 Task: Create ChildIssue0048 as Child Issue of Issue Issue0024 in Backlog  in Scrum Project Project0005 in Jira
Action: Mouse moved to (480, 542)
Screenshot: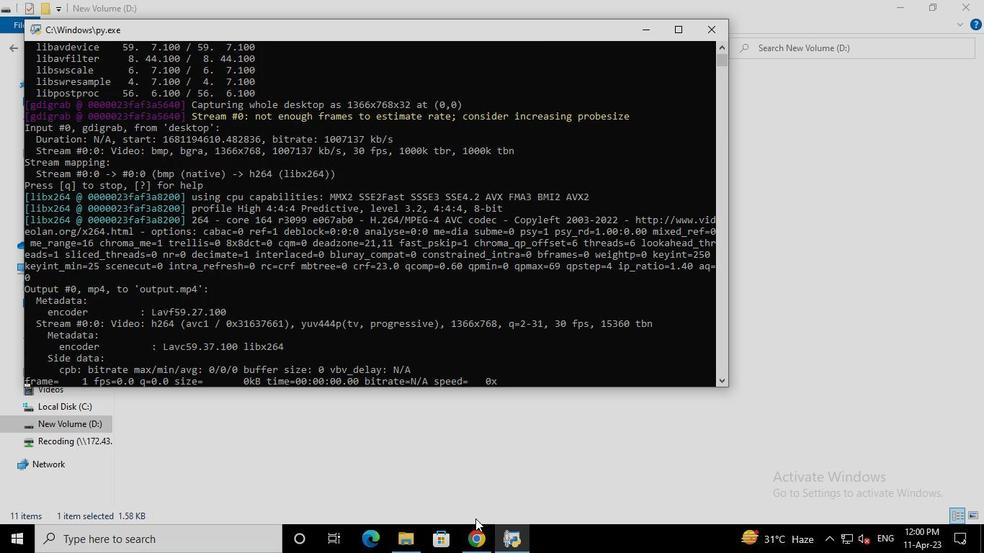 
Action: Mouse pressed left at (480, 542)
Screenshot: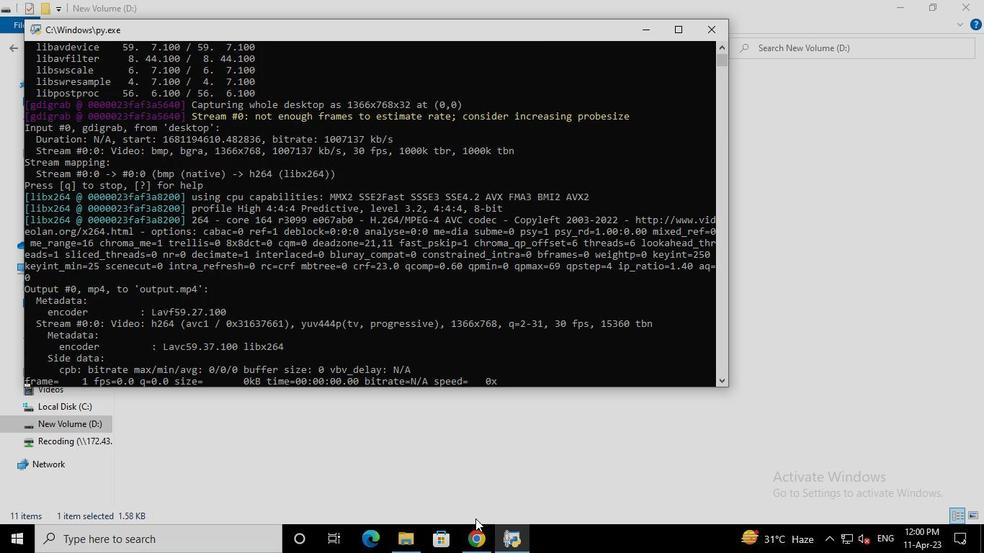 
Action: Mouse moved to (93, 224)
Screenshot: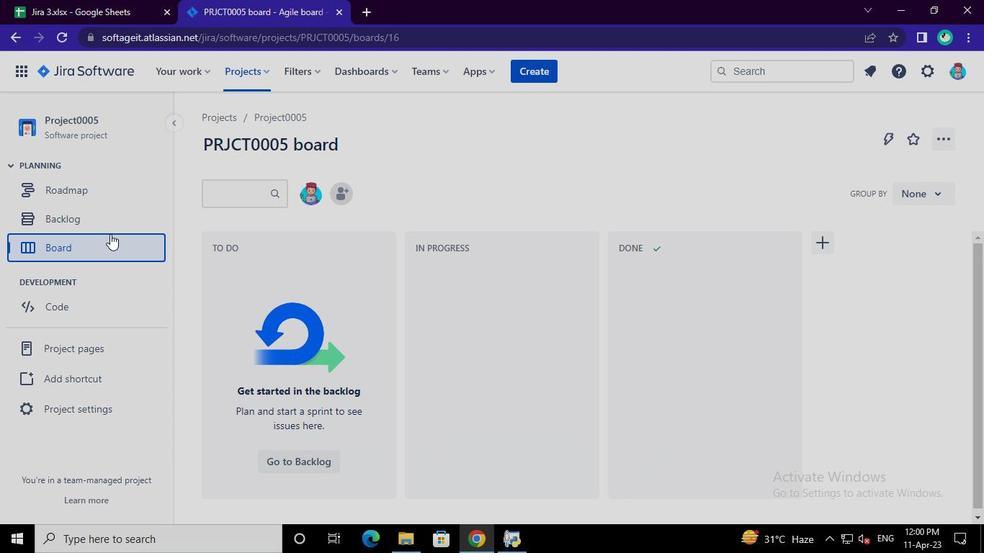 
Action: Mouse pressed left at (93, 224)
Screenshot: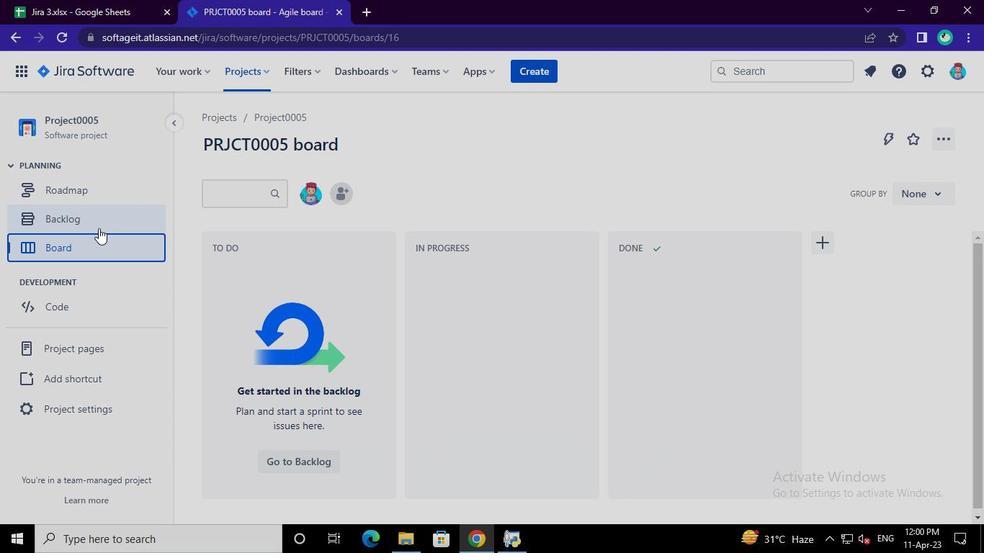 
Action: Mouse moved to (325, 409)
Screenshot: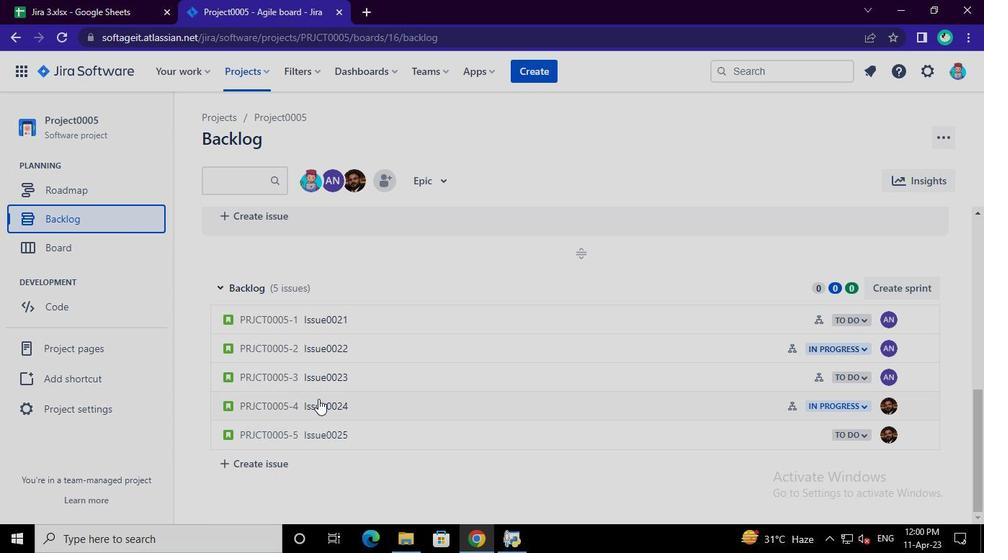 
Action: Mouse pressed left at (325, 409)
Screenshot: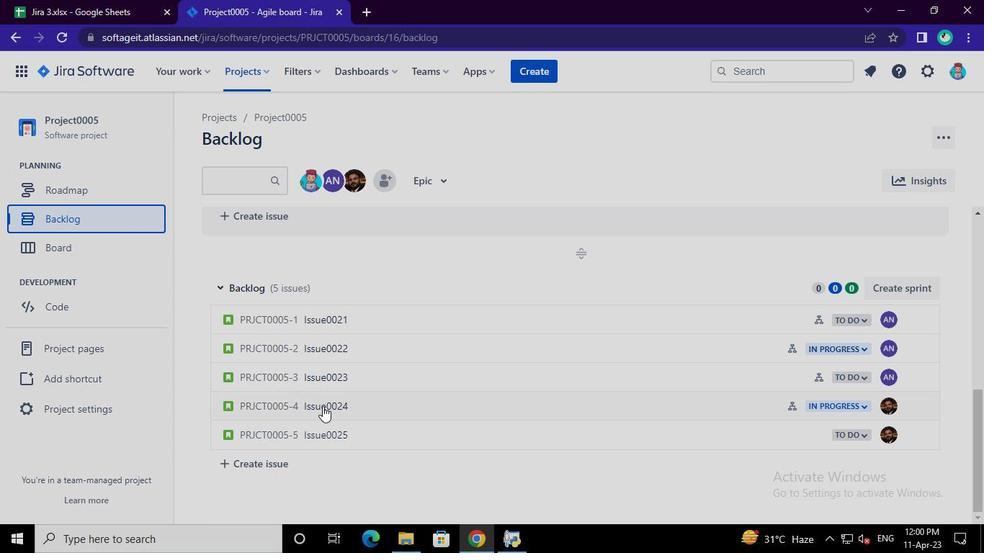 
Action: Mouse moved to (729, 286)
Screenshot: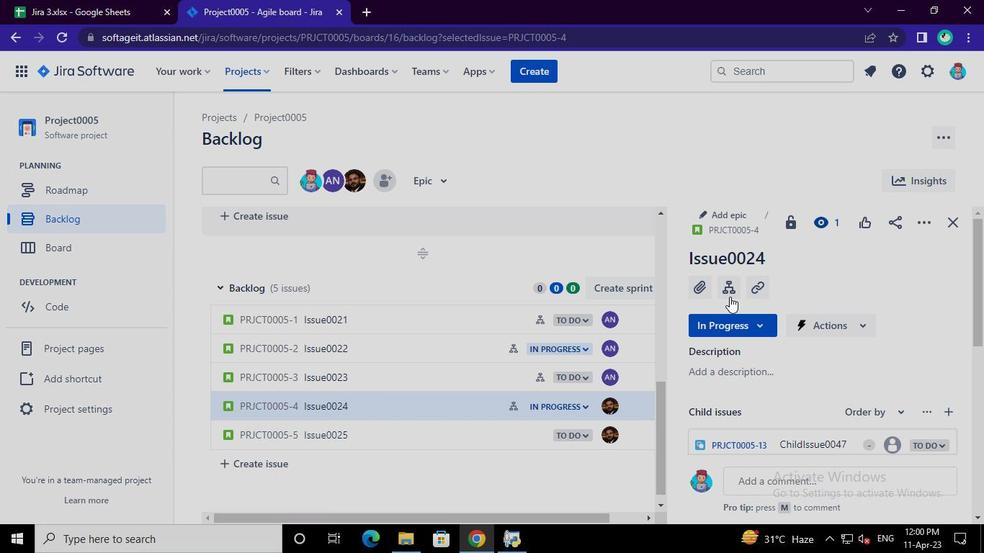 
Action: Mouse pressed left at (729, 286)
Screenshot: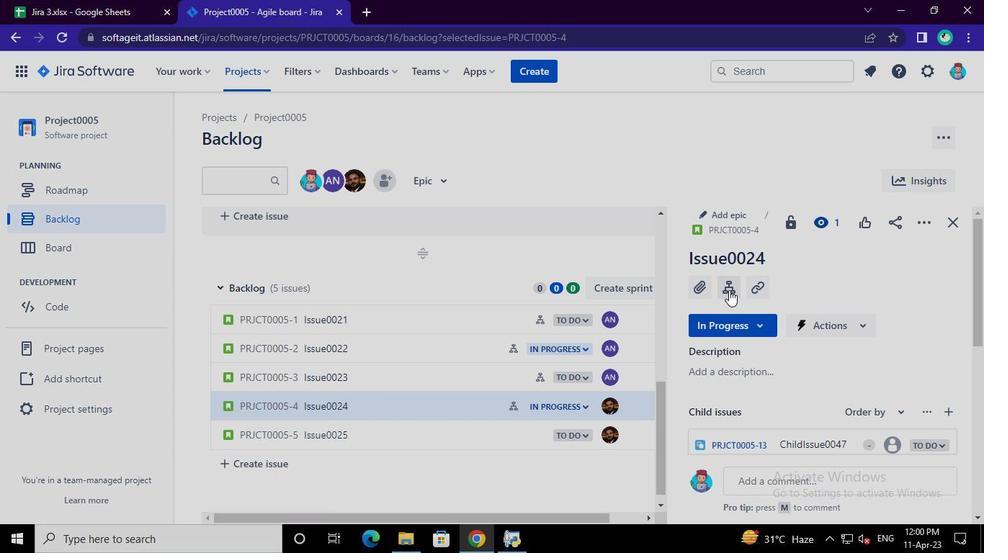 
Action: Mouse moved to (747, 349)
Screenshot: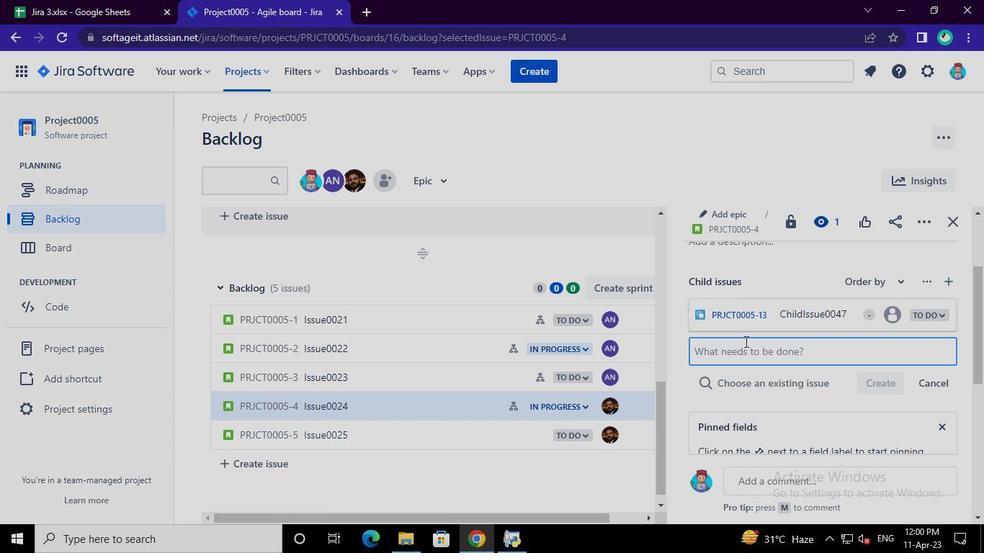 
Action: Mouse pressed left at (747, 349)
Screenshot: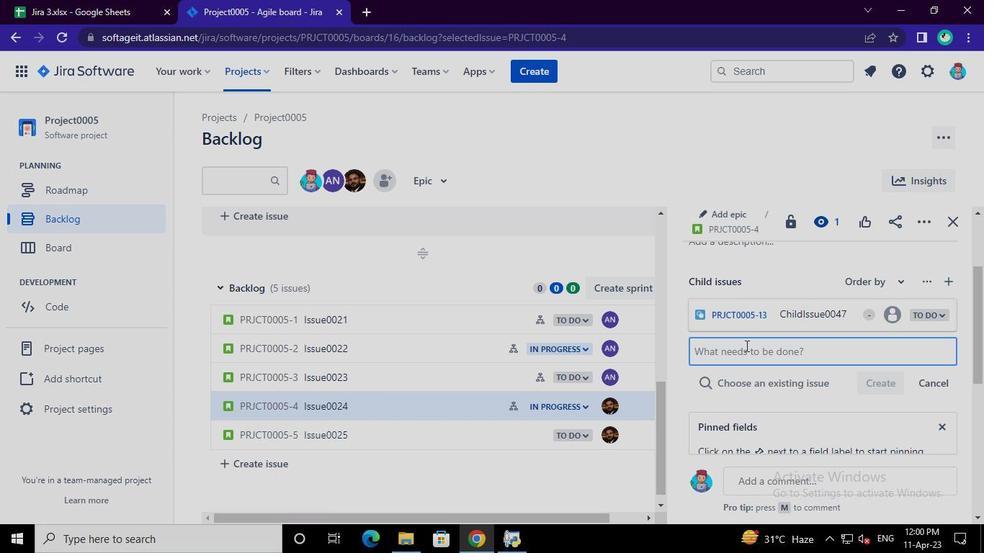 
Action: Mouse moved to (753, 348)
Screenshot: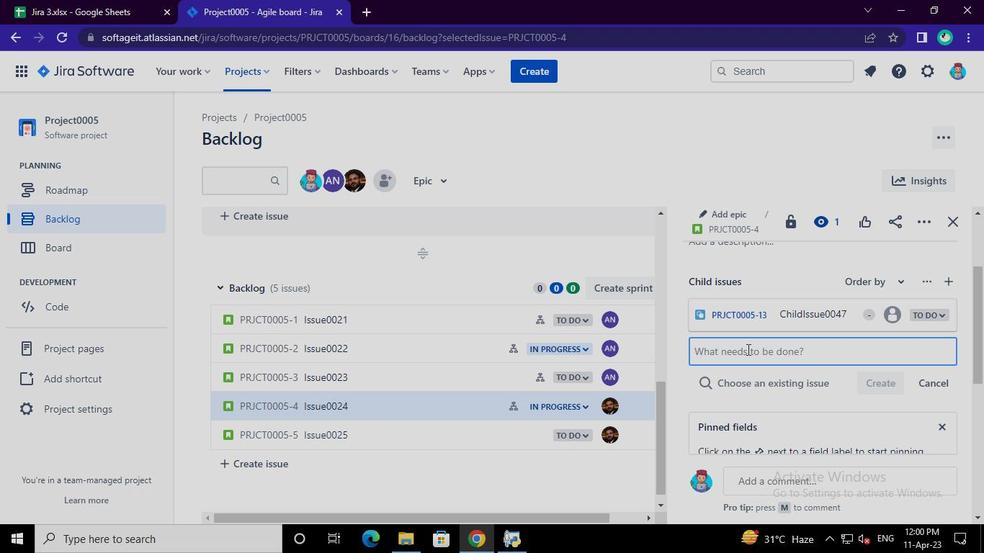 
Action: Keyboard Key.shift
Screenshot: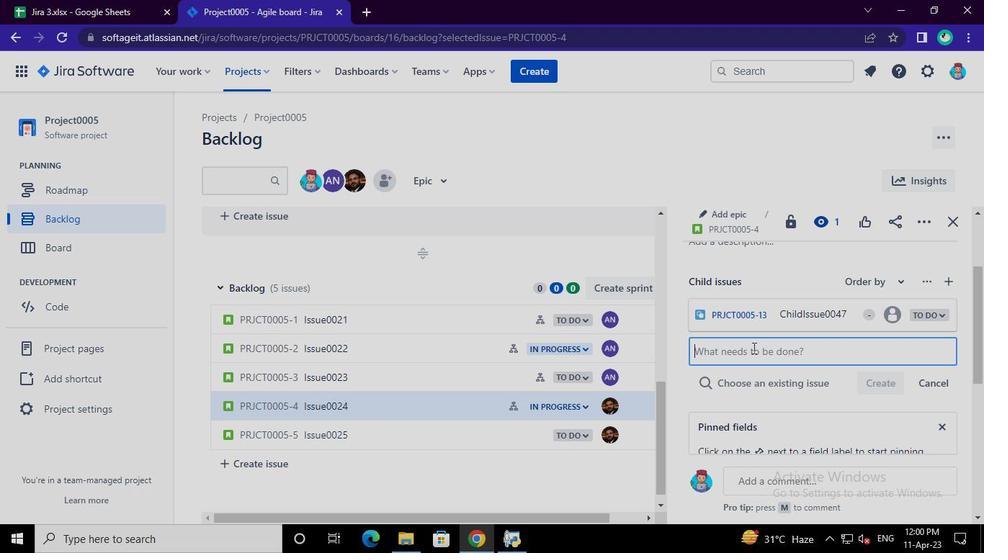 
Action: Keyboard C
Screenshot: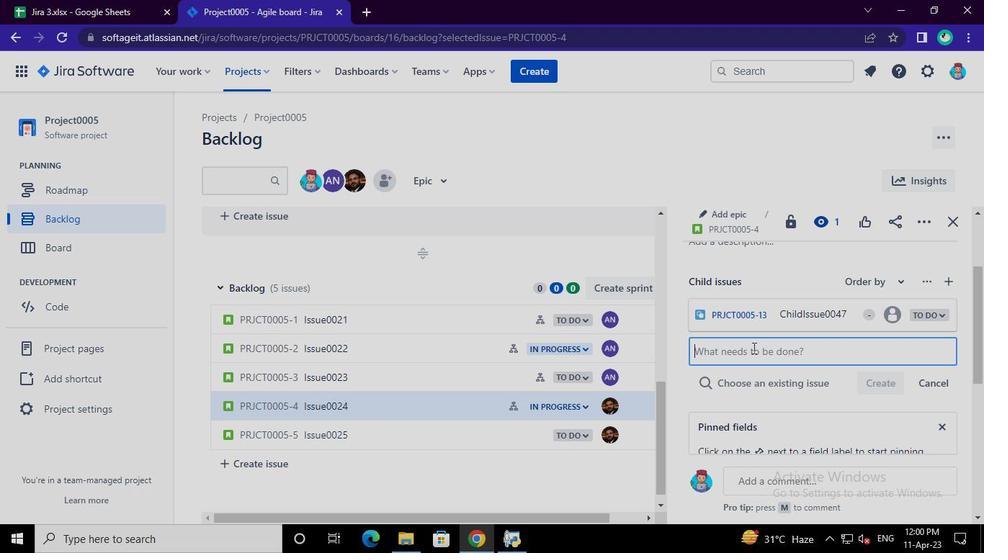 
Action: Keyboard h
Screenshot: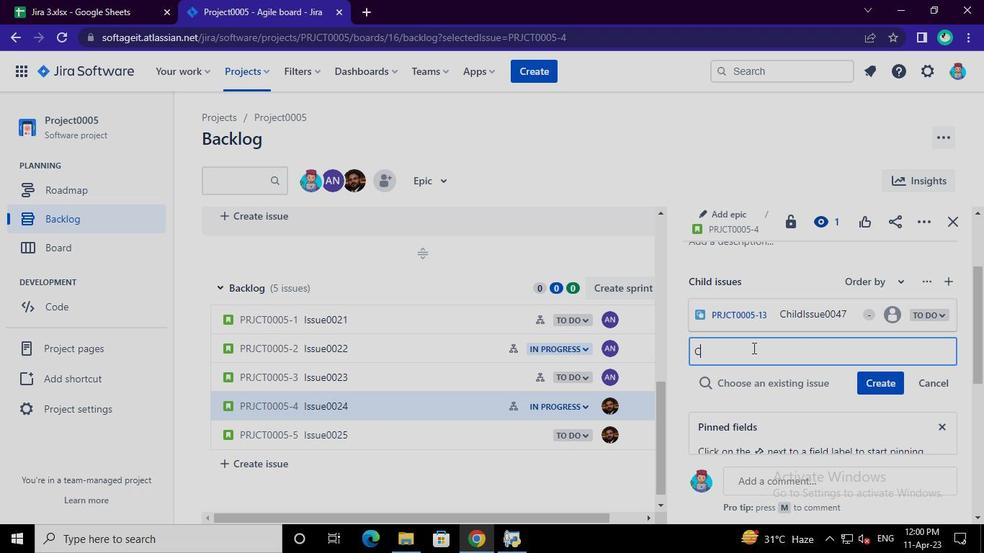 
Action: Keyboard i
Screenshot: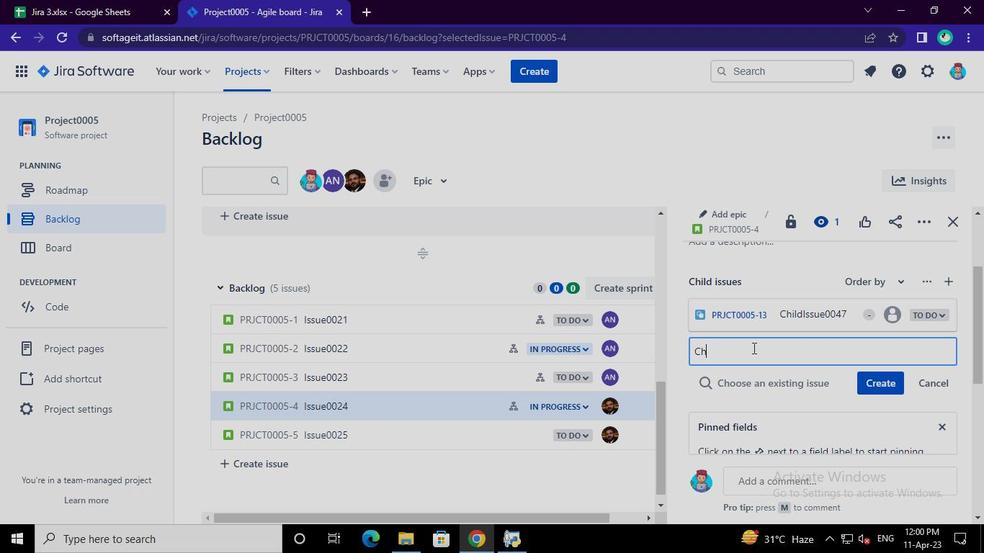 
Action: Keyboard l
Screenshot: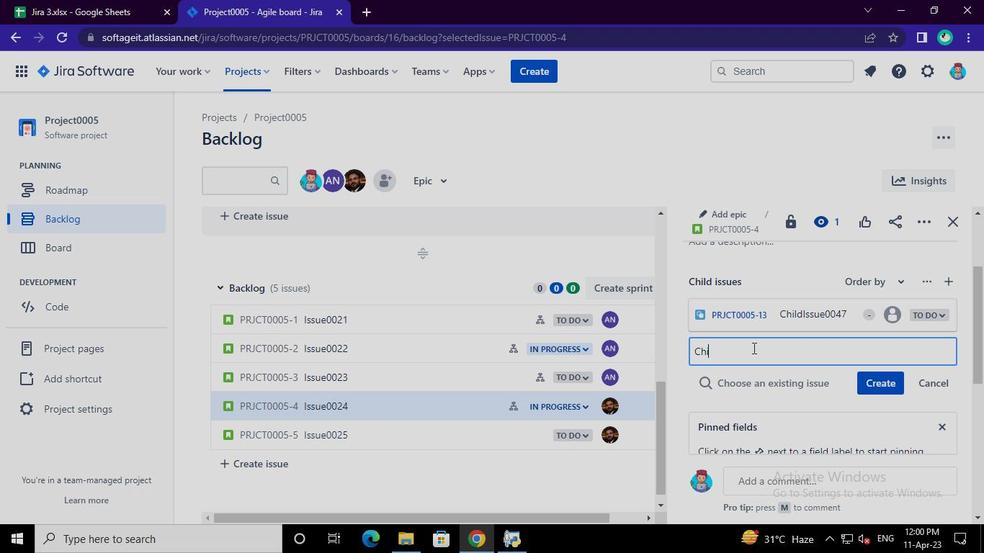 
Action: Keyboard d
Screenshot: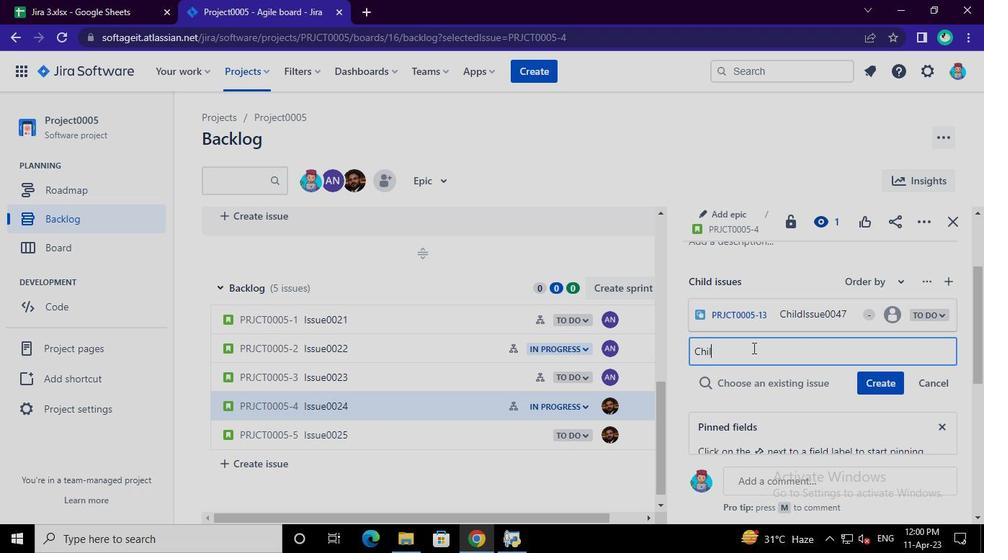 
Action: Keyboard Key.shift
Screenshot: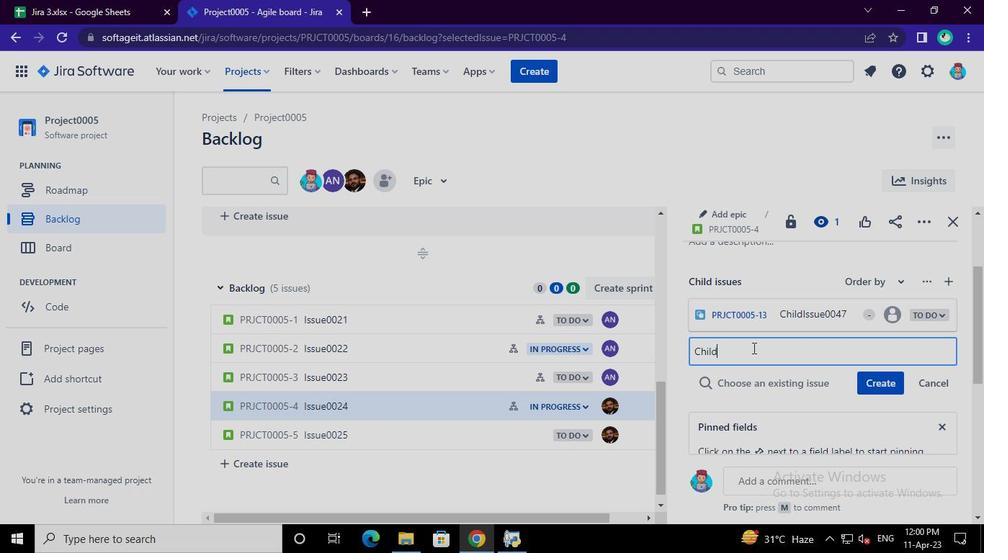 
Action: Keyboard I
Screenshot: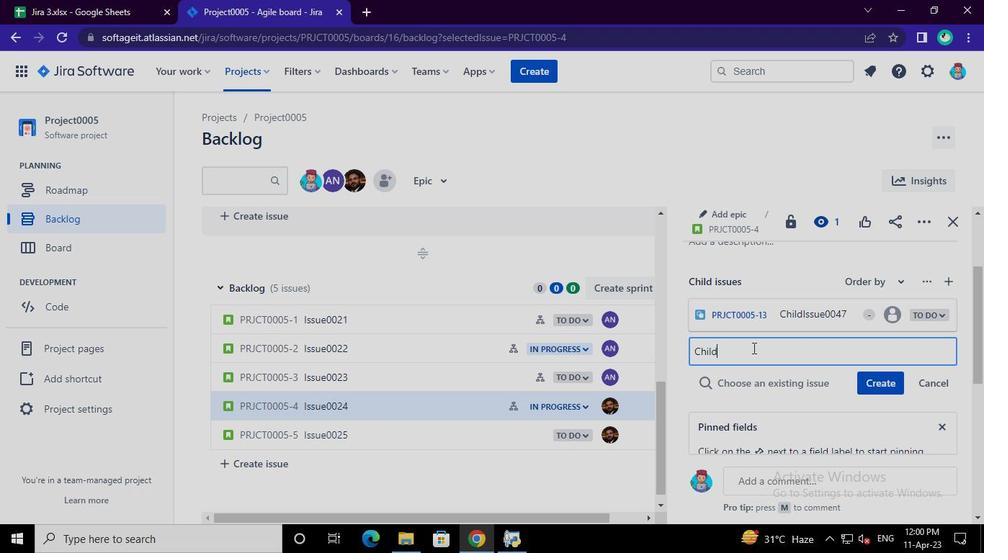 
Action: Keyboard s
Screenshot: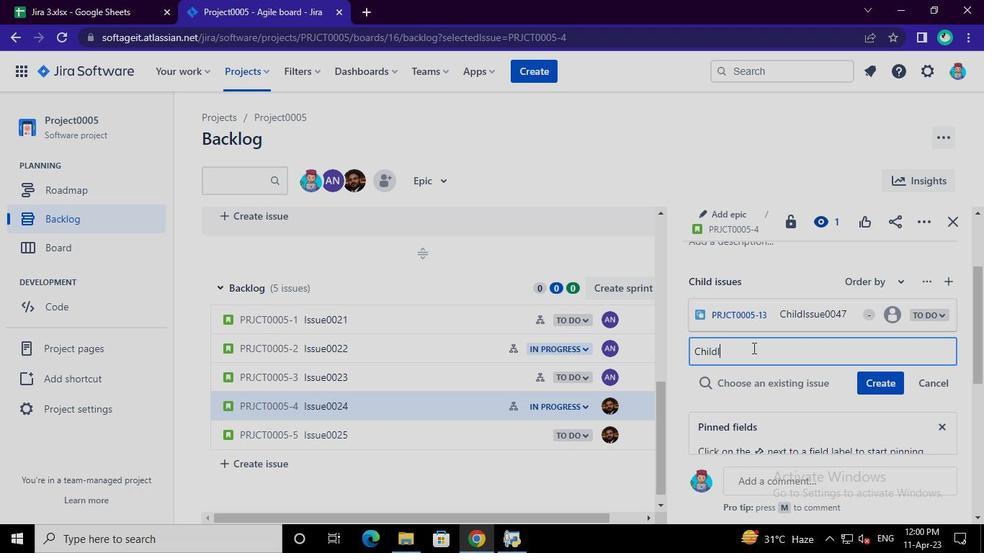 
Action: Keyboard s
Screenshot: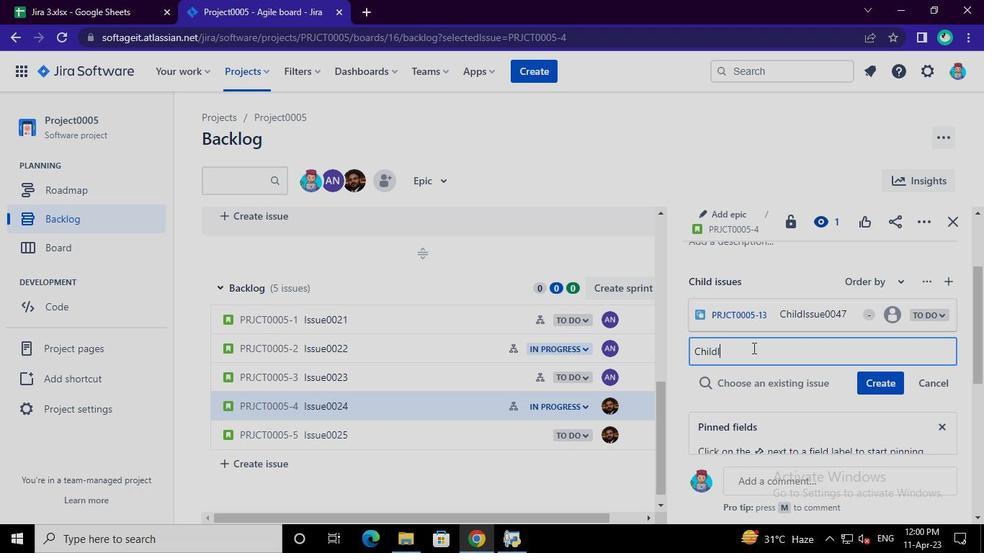 
Action: Keyboard u
Screenshot: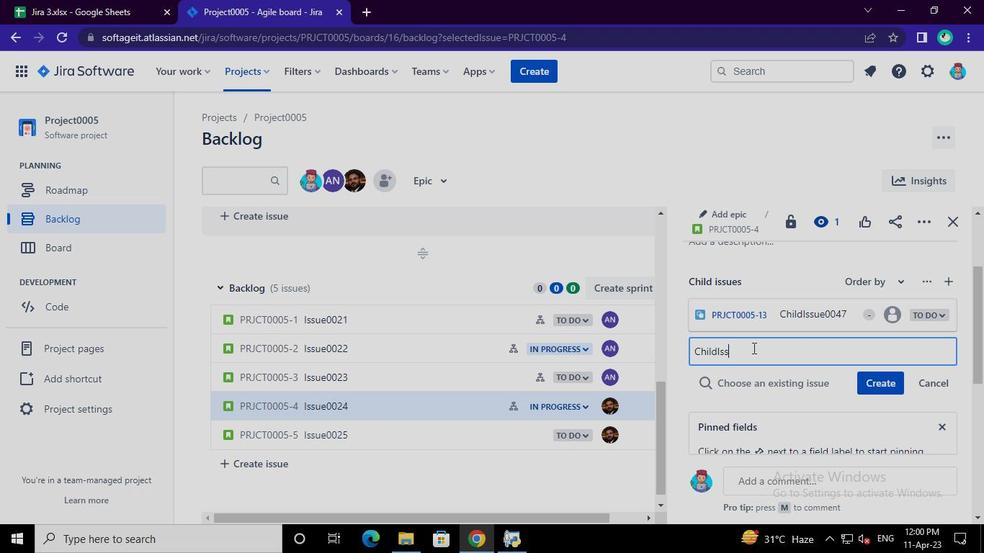 
Action: Keyboard e
Screenshot: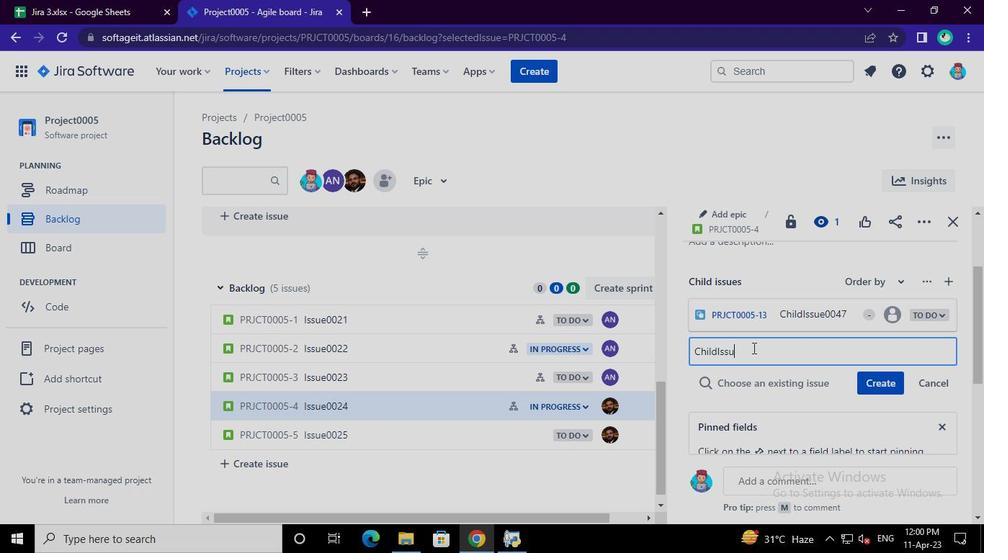 
Action: Keyboard <96>
Screenshot: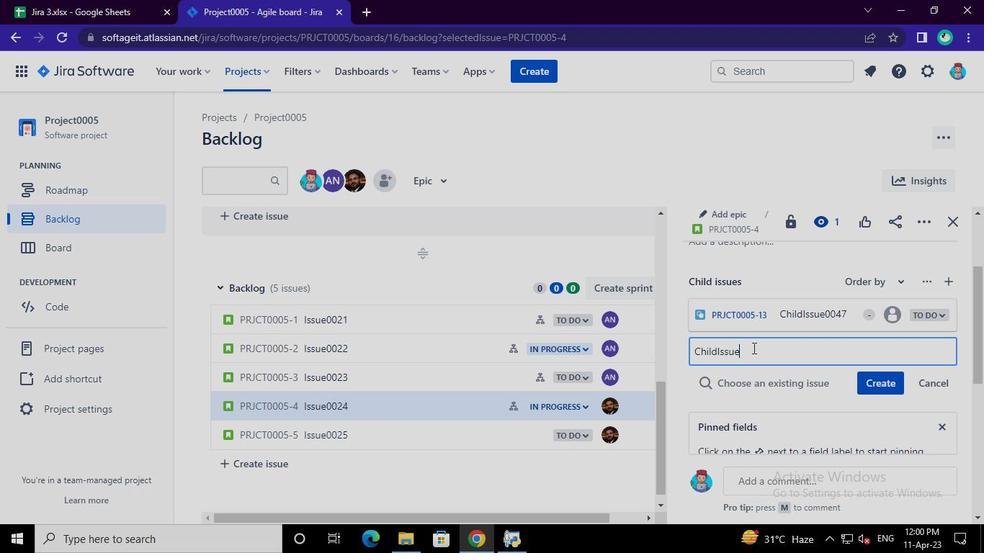 
Action: Keyboard <96>
Screenshot: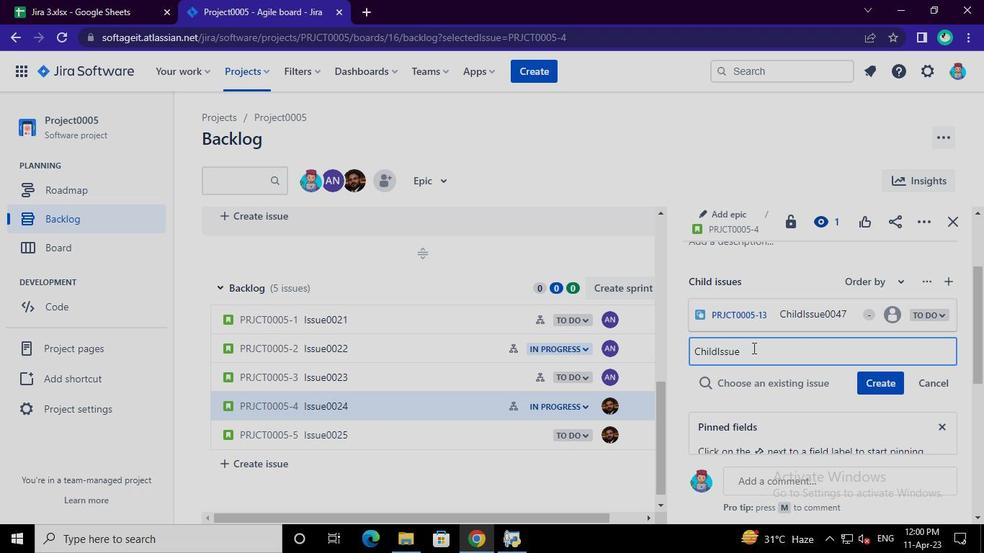 
Action: Keyboard <100>
Screenshot: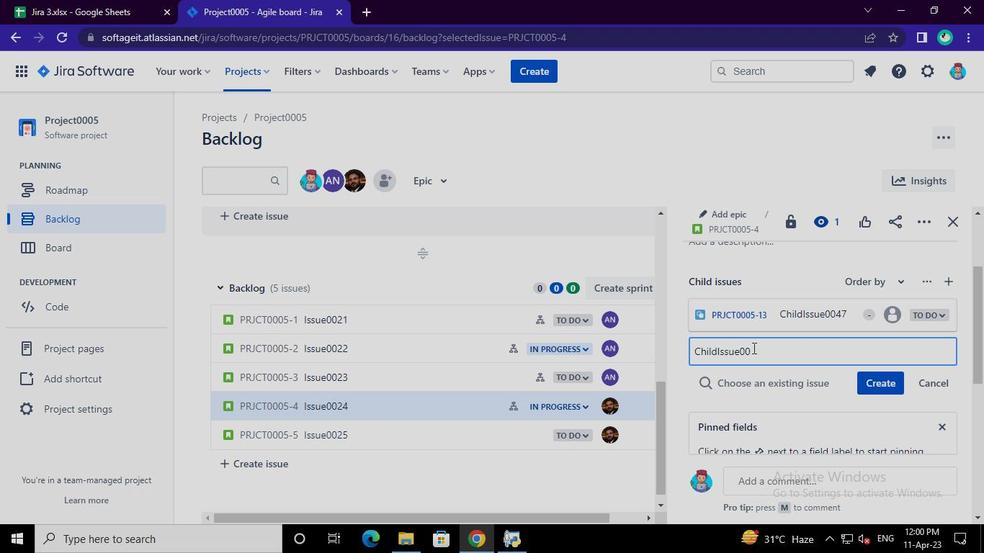 
Action: Keyboard <104>
Screenshot: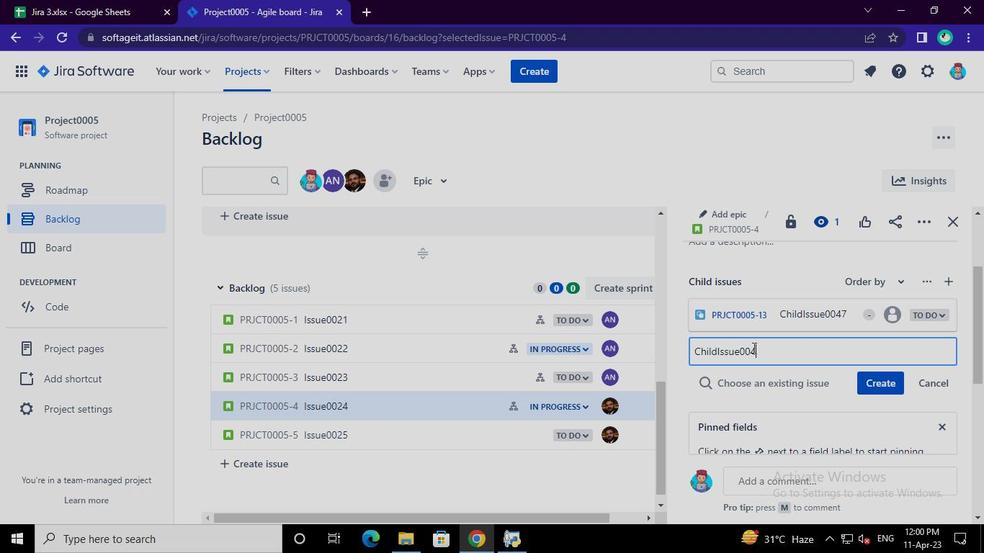 
Action: Mouse moved to (868, 380)
Screenshot: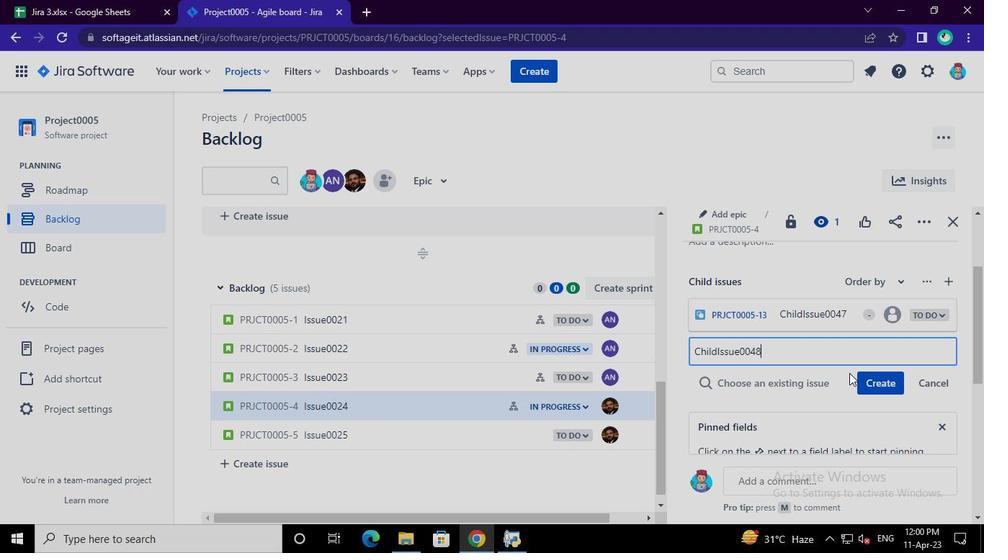 
Action: Mouse pressed left at (868, 380)
Screenshot: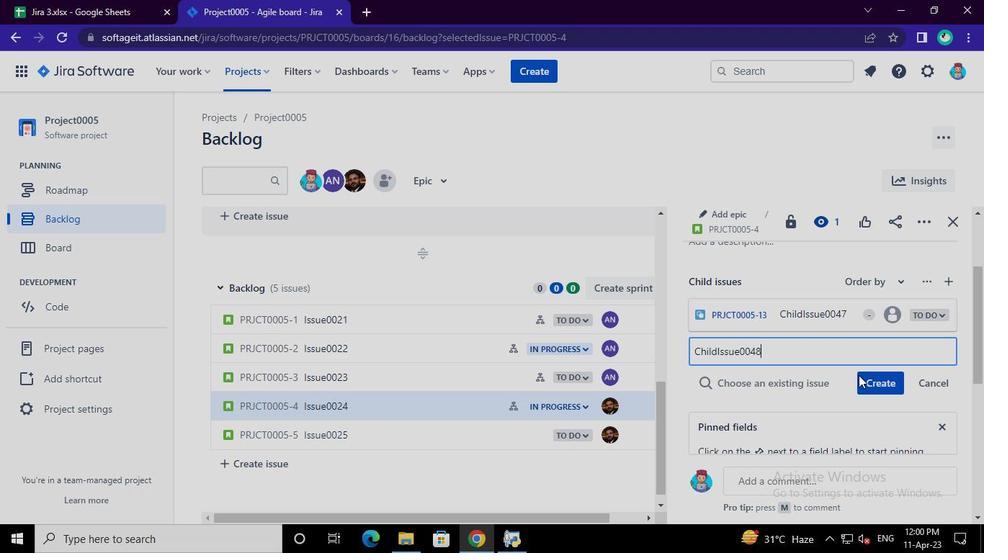 
Action: Mouse moved to (519, 542)
Screenshot: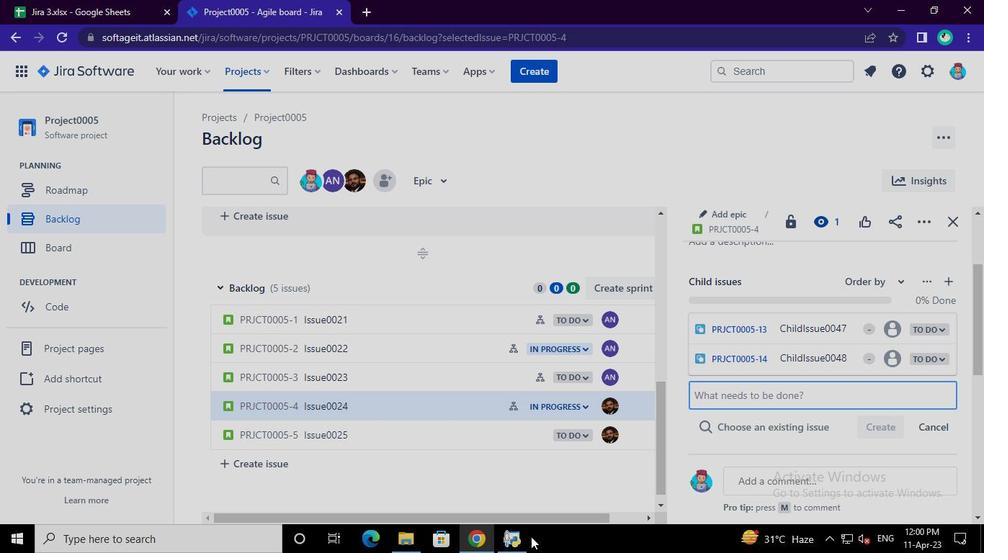
Action: Mouse pressed left at (519, 542)
Screenshot: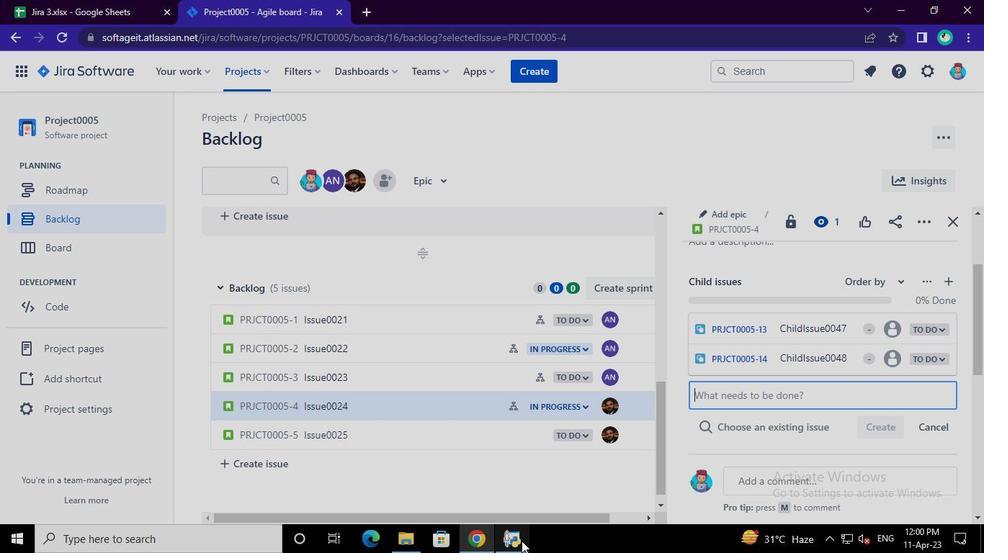
Action: Mouse moved to (722, 24)
Screenshot: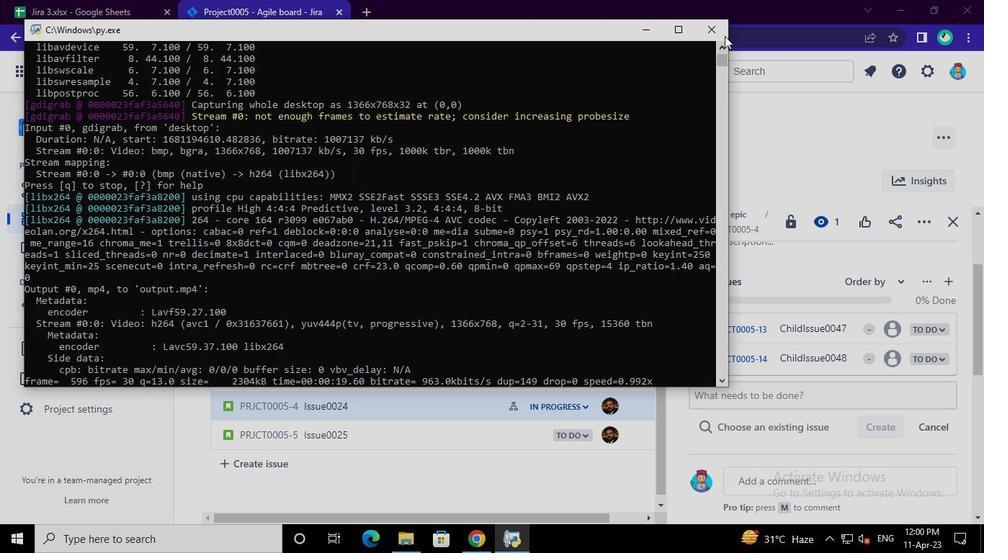 
Action: Mouse pressed left at (722, 24)
Screenshot: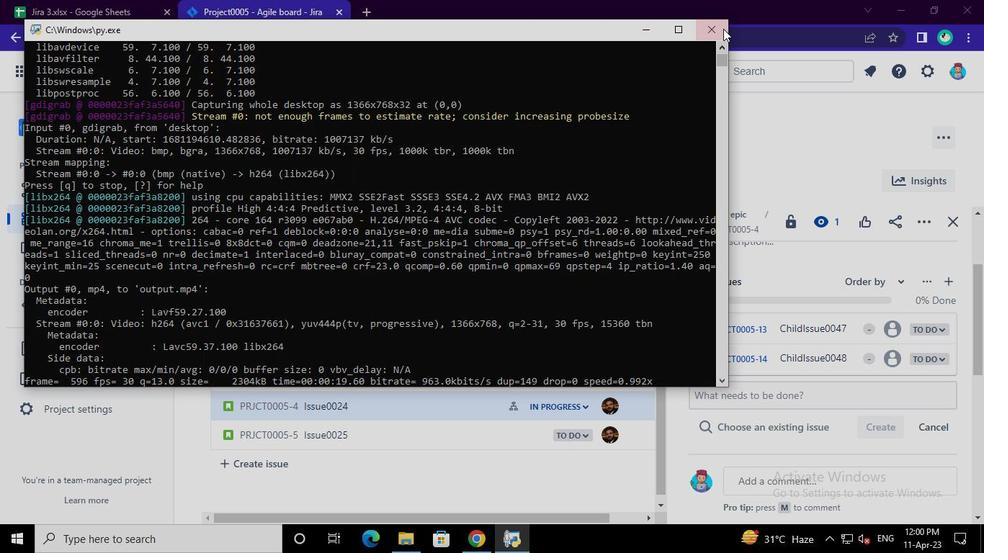 
